 Task: select a rule when a card is moved into the board by anyone except me.
Action: Mouse moved to (1211, 98)
Screenshot: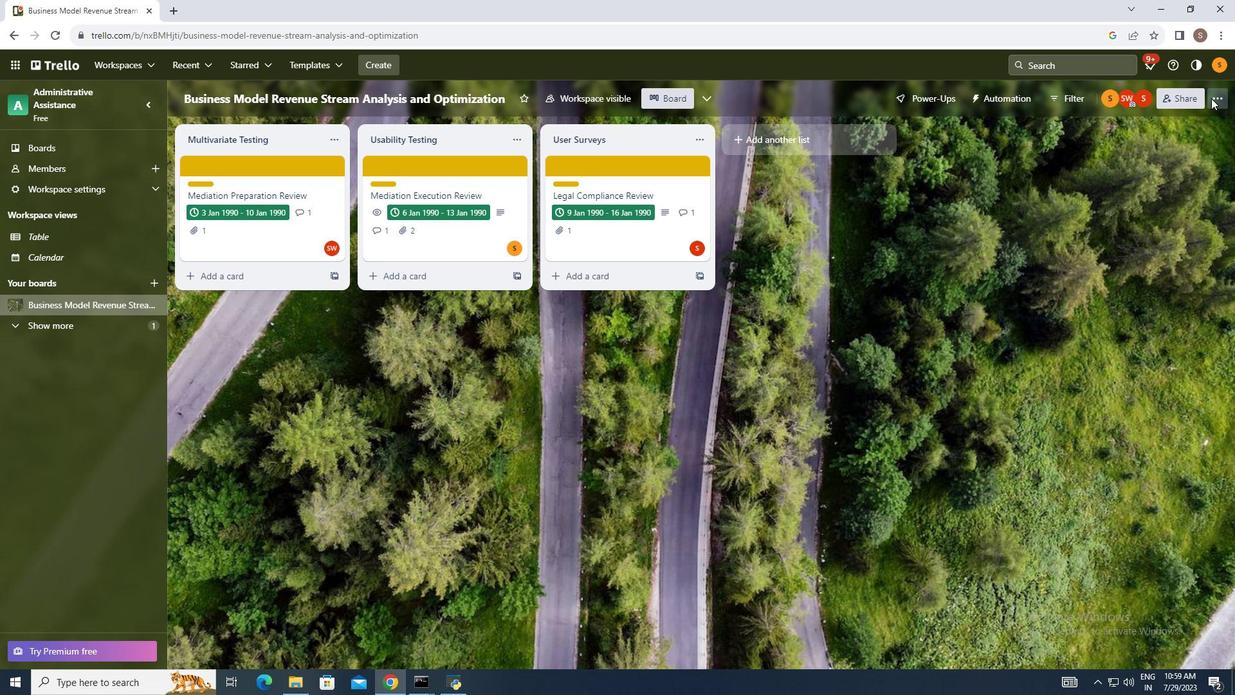 
Action: Mouse pressed left at (1211, 98)
Screenshot: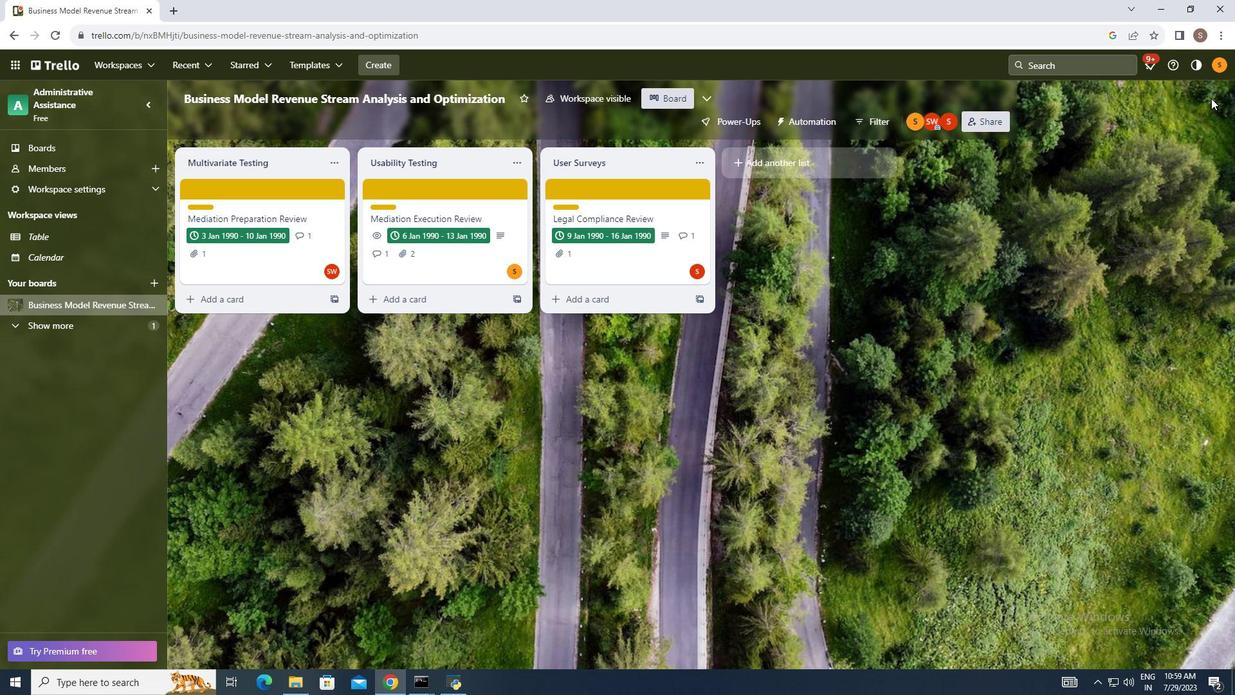 
Action: Mouse moved to (1076, 281)
Screenshot: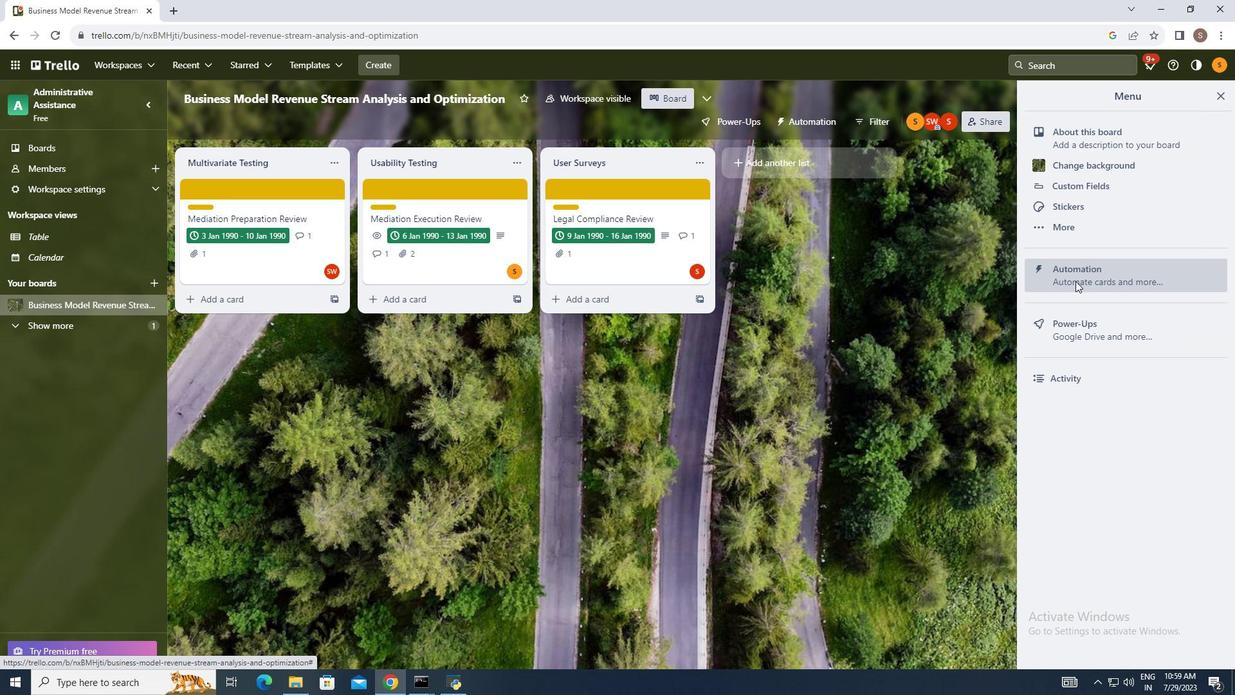 
Action: Mouse pressed left at (1076, 281)
Screenshot: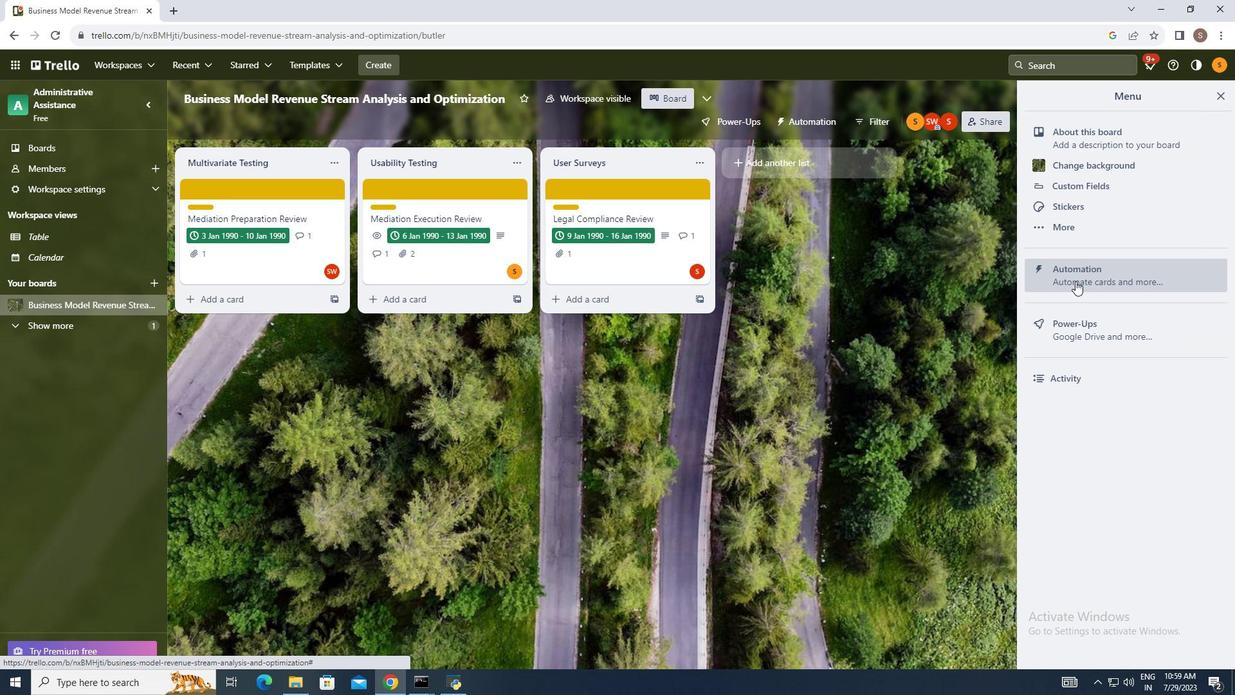 
Action: Mouse moved to (219, 232)
Screenshot: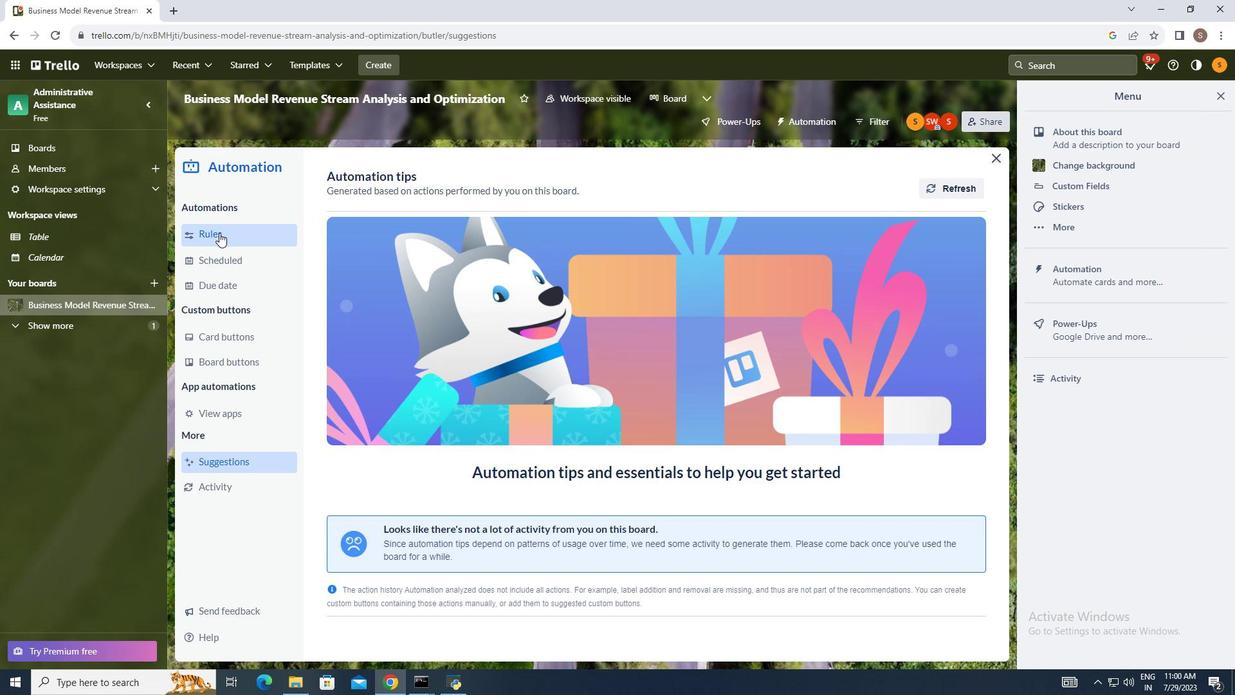 
Action: Mouse pressed left at (219, 232)
Screenshot: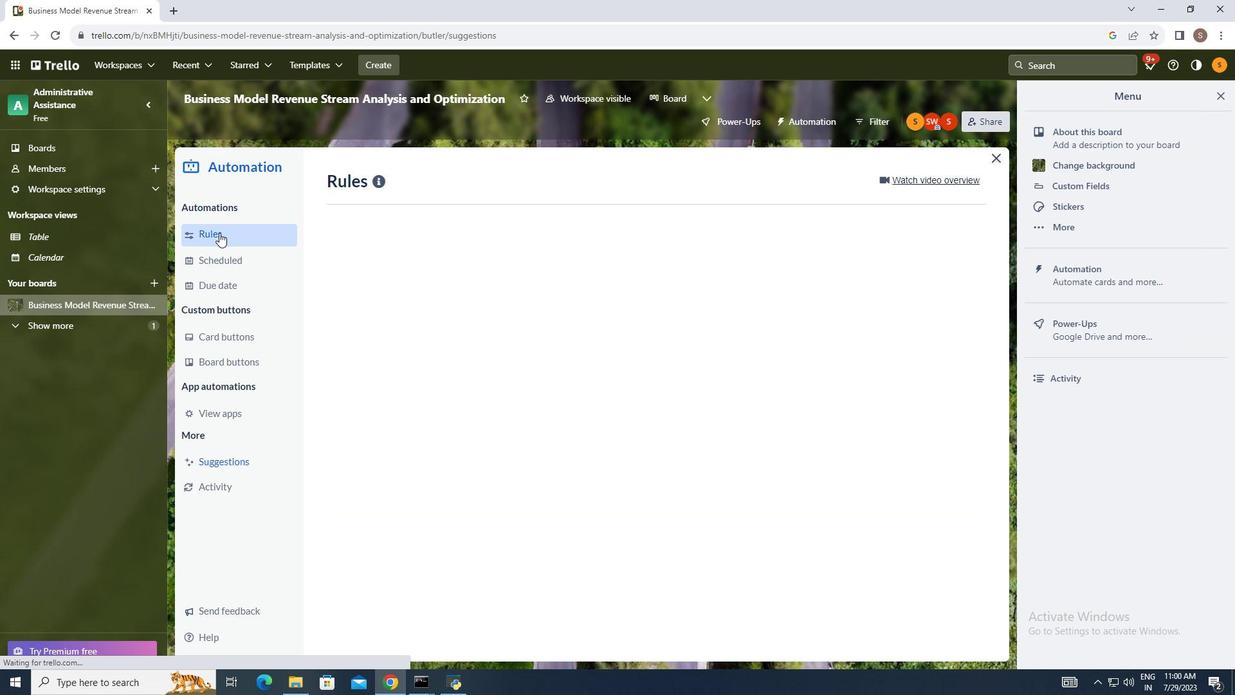 
Action: Mouse moved to (878, 184)
Screenshot: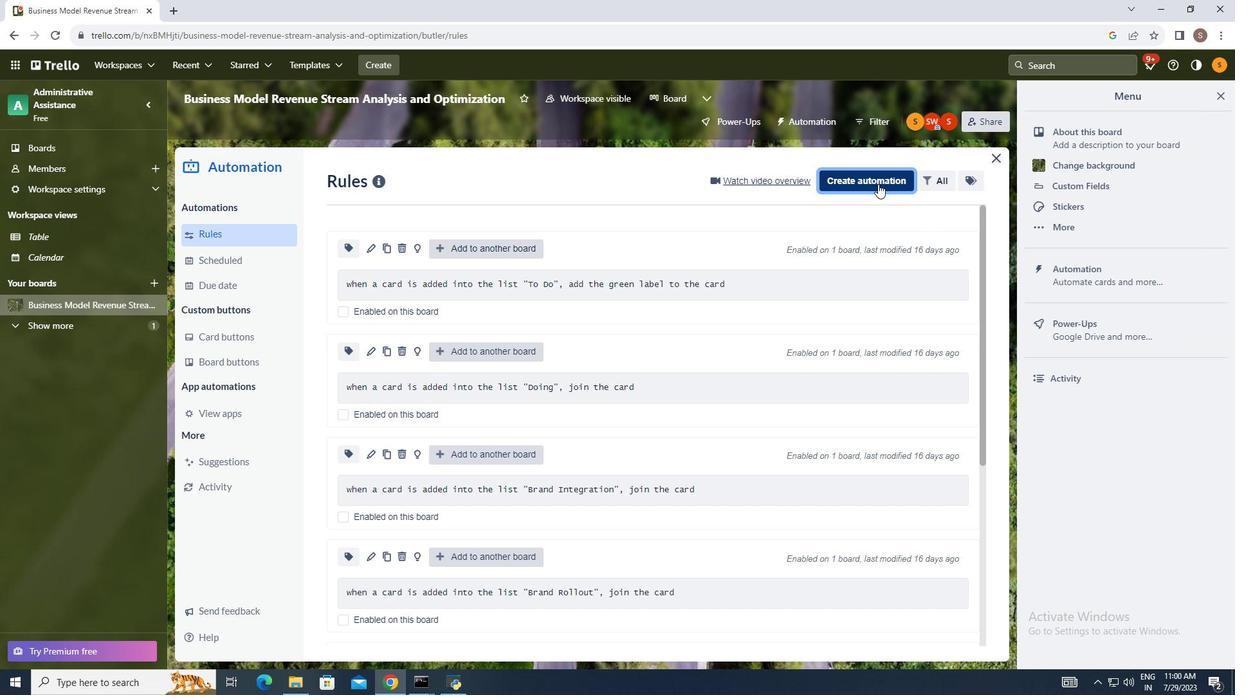 
Action: Mouse pressed left at (878, 184)
Screenshot: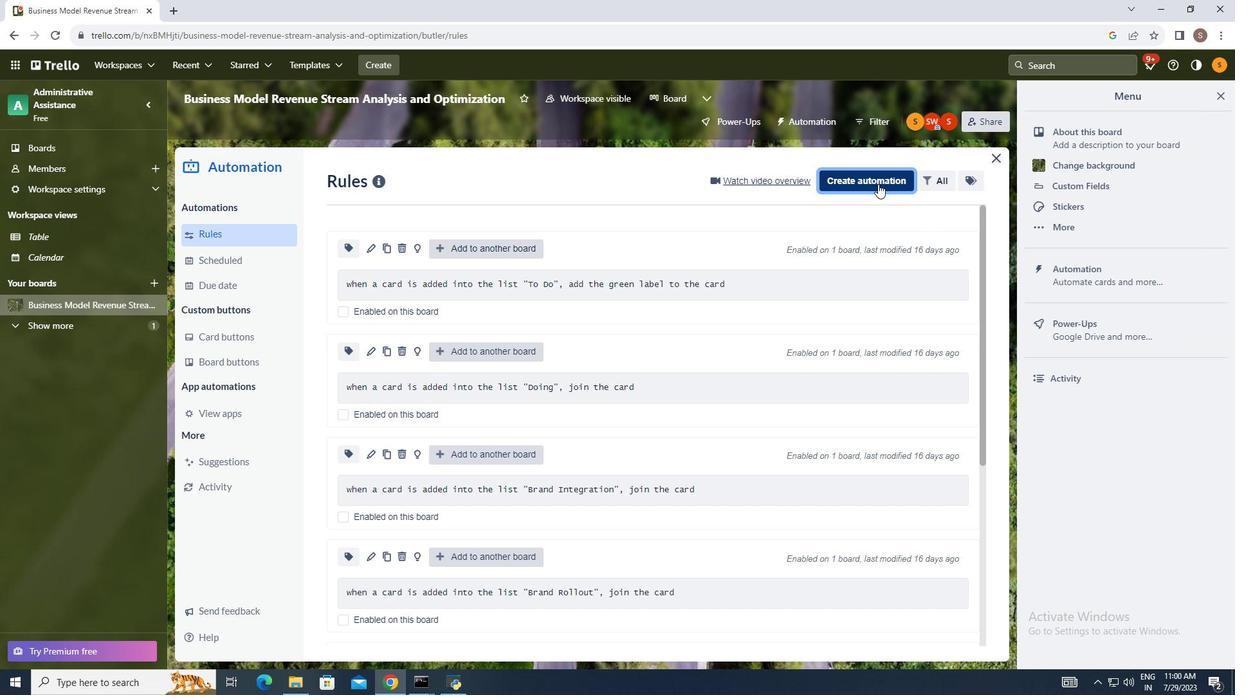 
Action: Mouse moved to (660, 303)
Screenshot: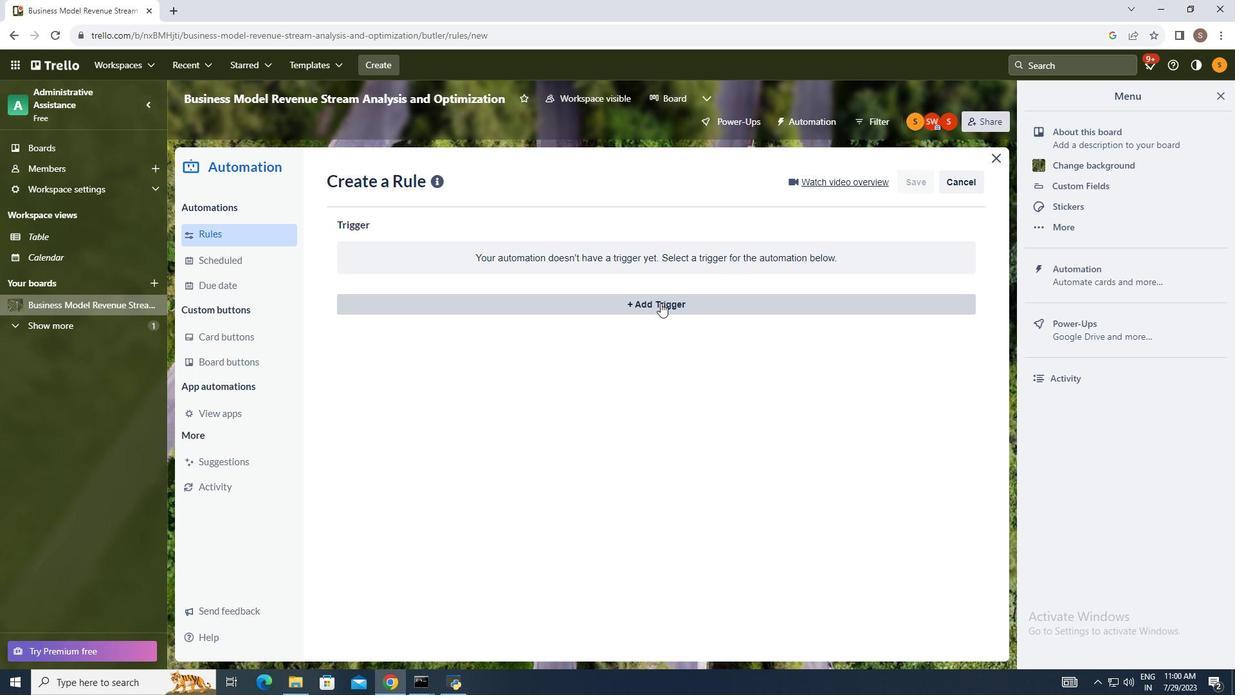
Action: Mouse pressed left at (660, 303)
Screenshot: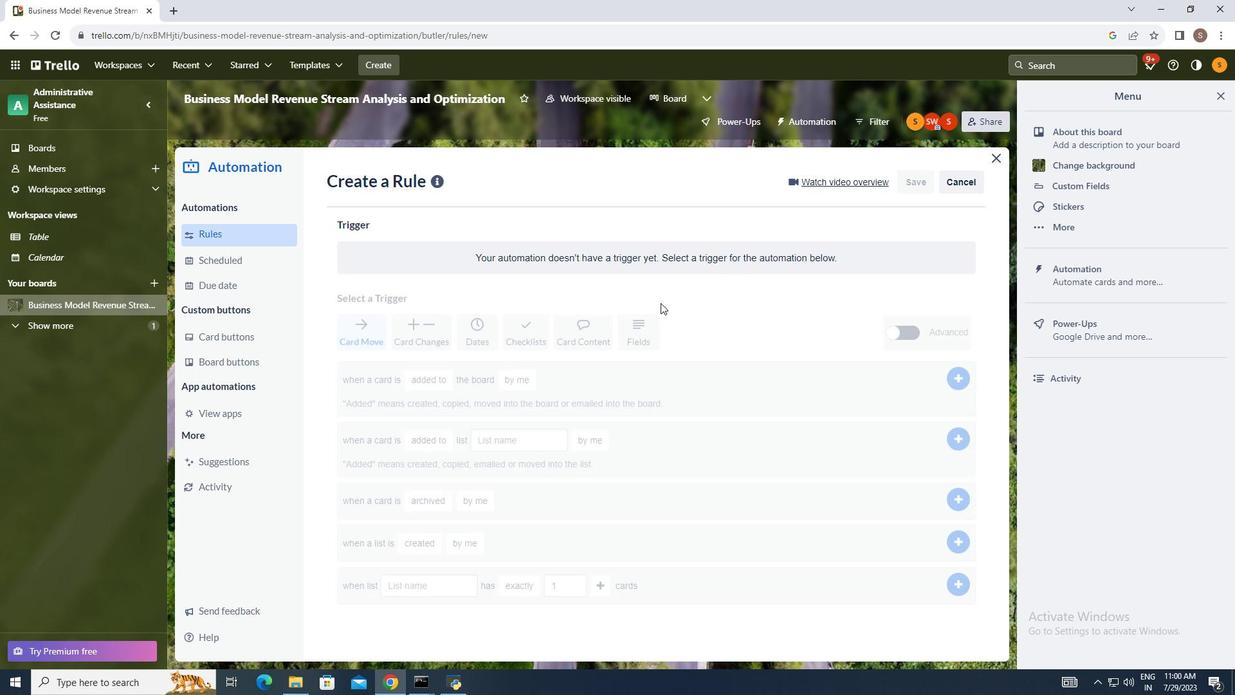 
Action: Mouse moved to (429, 395)
Screenshot: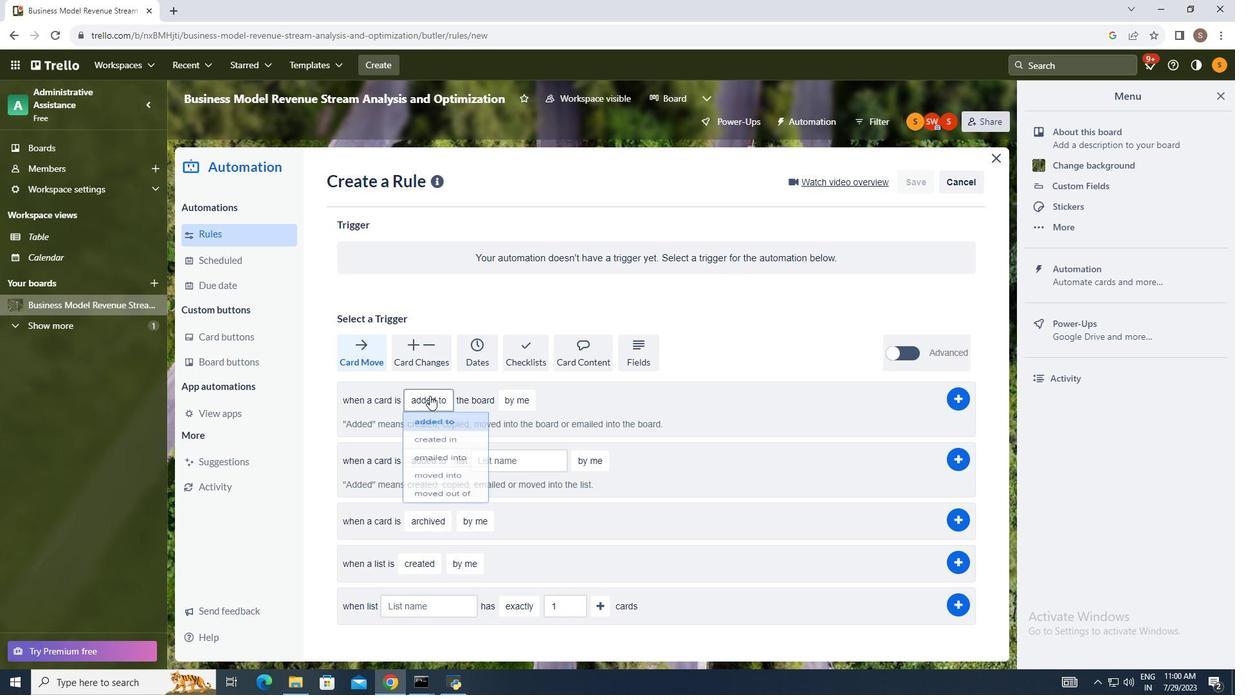 
Action: Mouse pressed left at (429, 395)
Screenshot: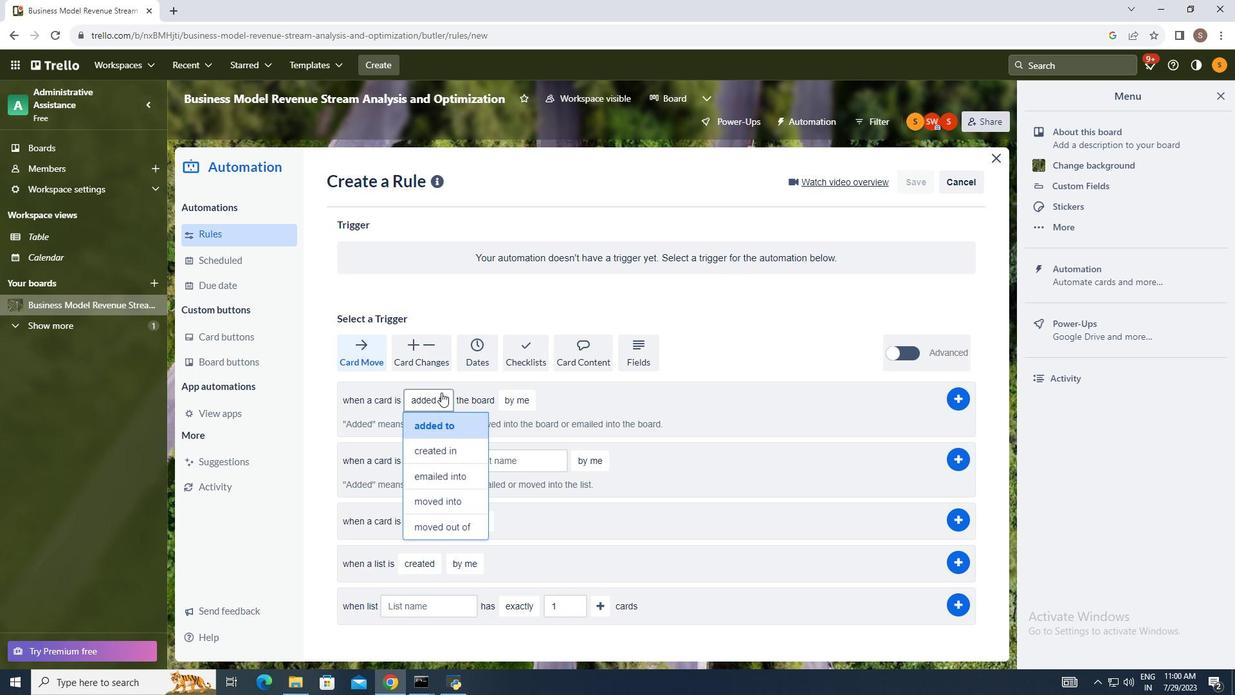 
Action: Mouse moved to (437, 494)
Screenshot: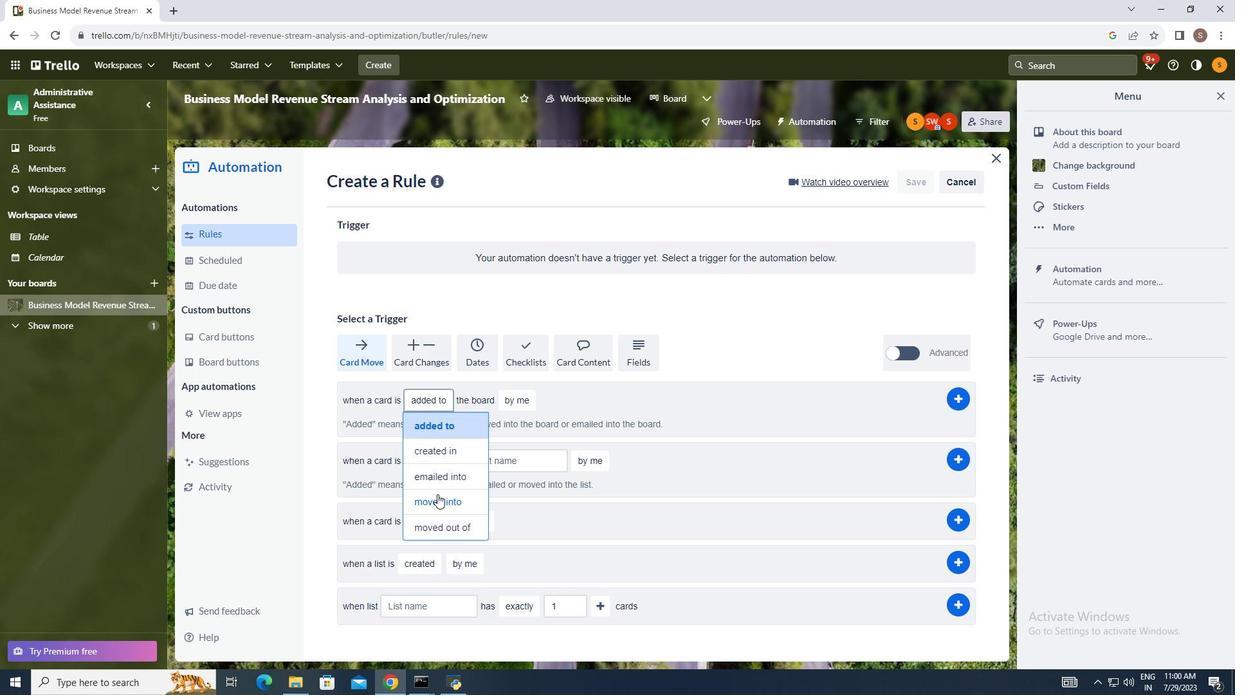 
Action: Mouse pressed left at (437, 494)
Screenshot: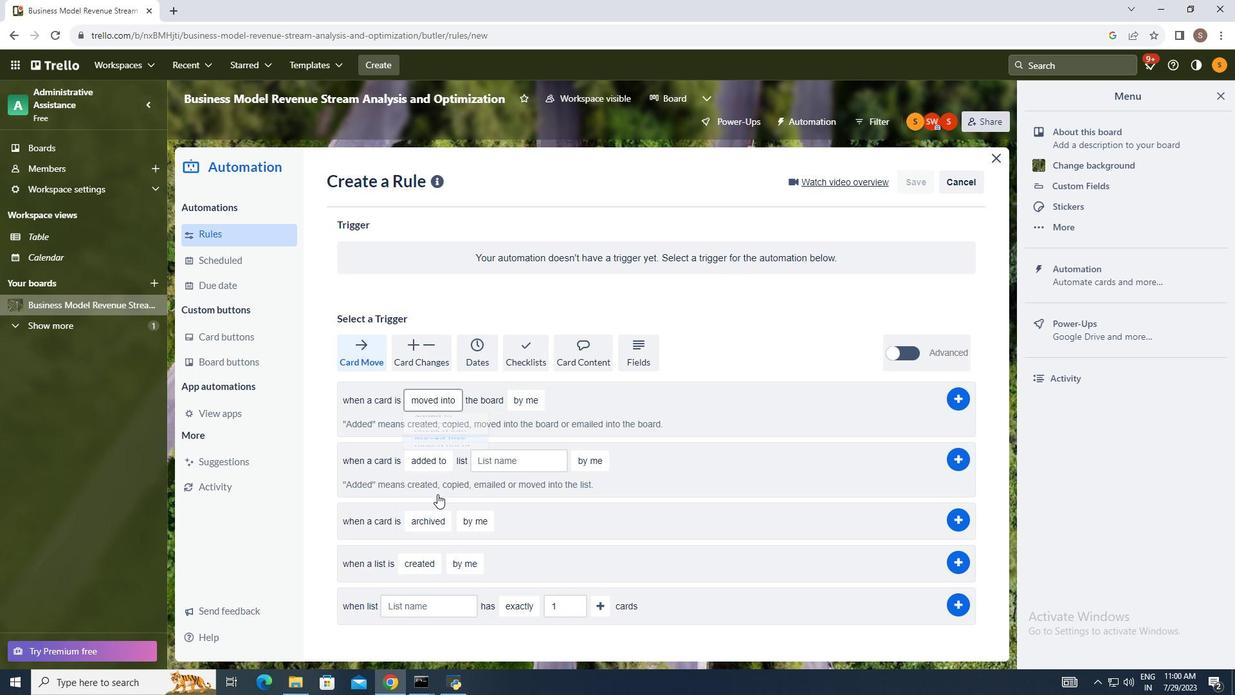 
Action: Mouse moved to (530, 392)
Screenshot: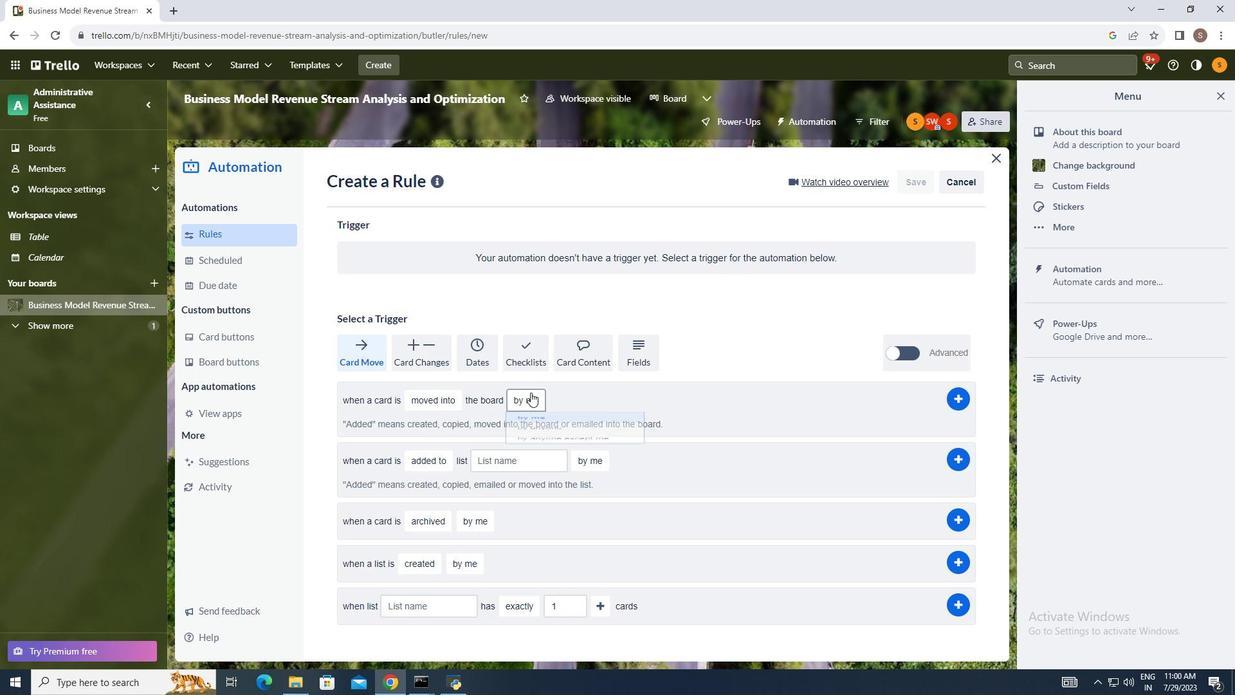 
Action: Mouse pressed left at (530, 392)
Screenshot: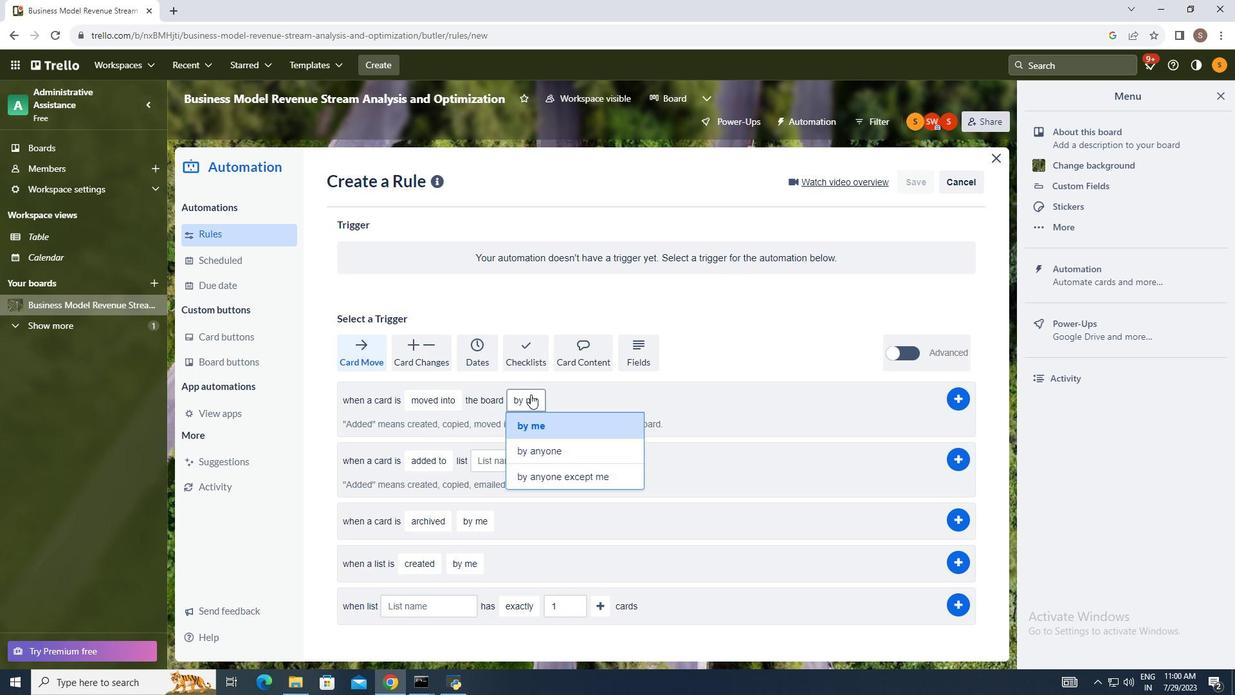 
Action: Mouse moved to (548, 473)
Screenshot: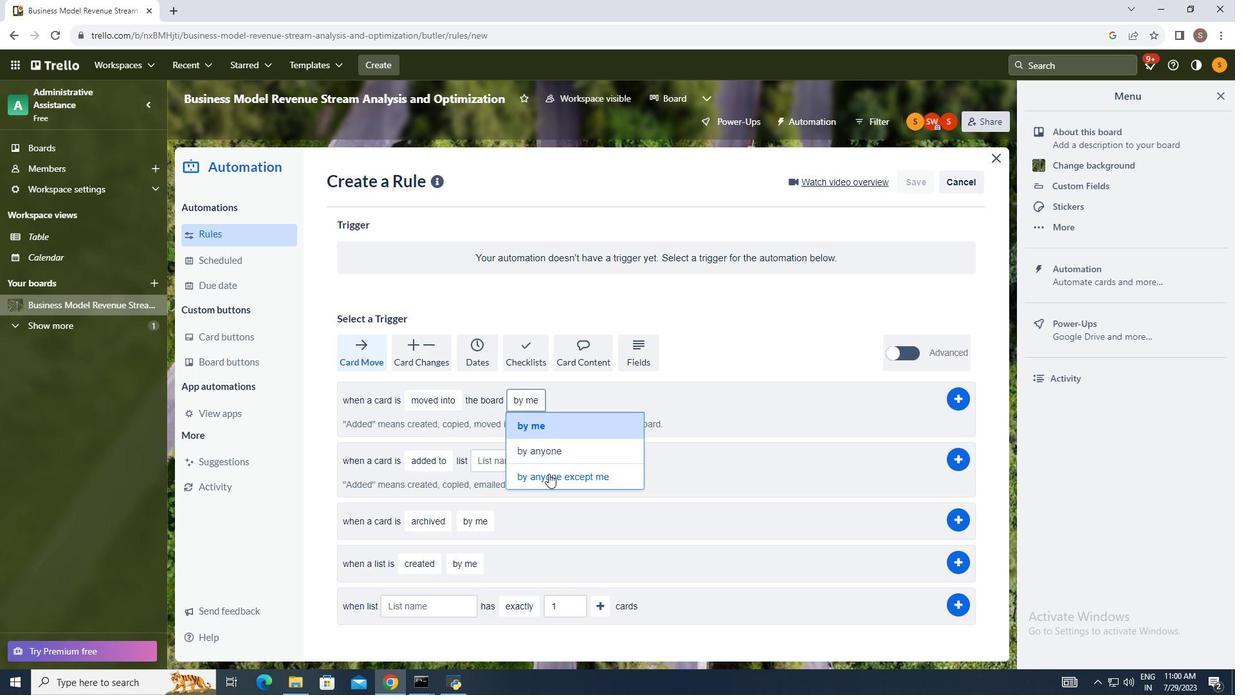 
Action: Mouse pressed left at (548, 473)
Screenshot: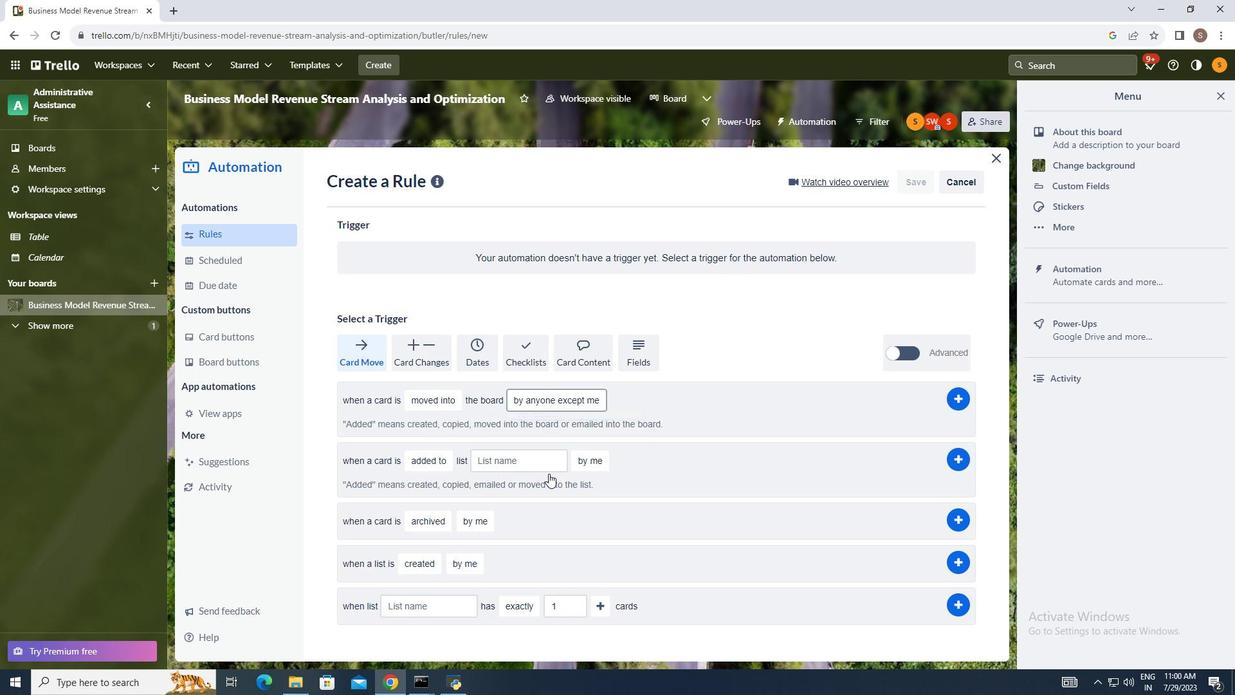 
Action: Mouse moved to (732, 440)
Screenshot: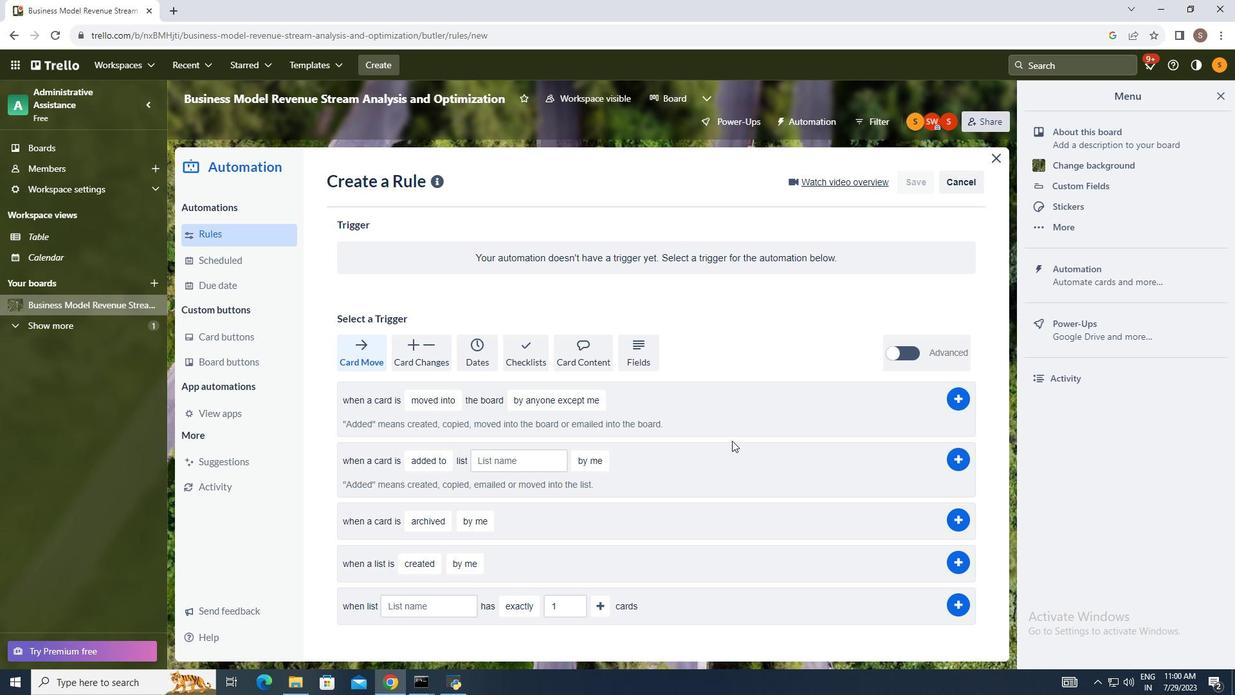 
